 Task: Set the "Text rendering module" for on-screen display to "Automatic ".
Action: Mouse moved to (97, 10)
Screenshot: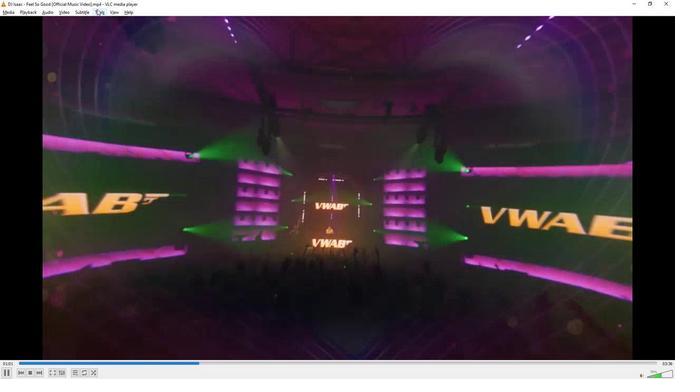 
Action: Mouse pressed left at (97, 10)
Screenshot: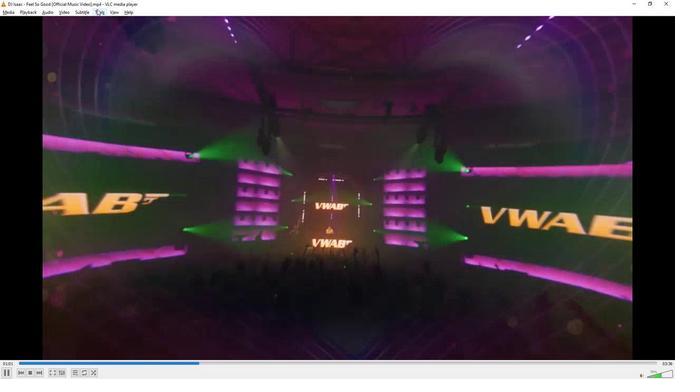 
Action: Mouse moved to (109, 95)
Screenshot: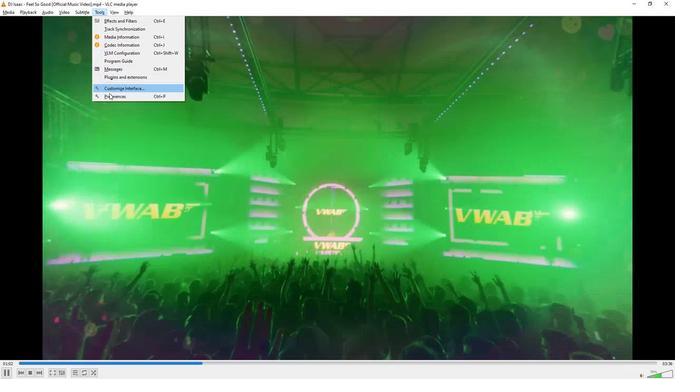 
Action: Mouse pressed left at (109, 95)
Screenshot: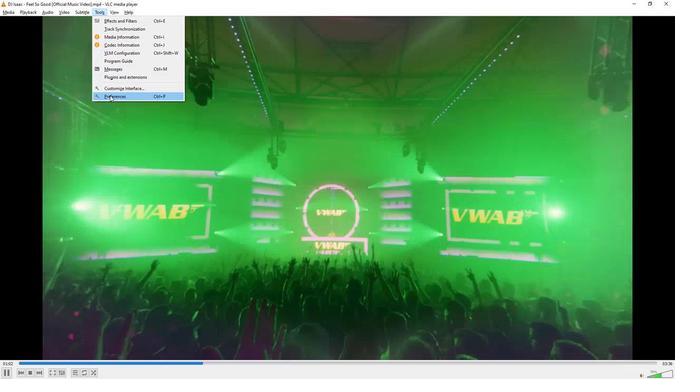 
Action: Mouse moved to (131, 305)
Screenshot: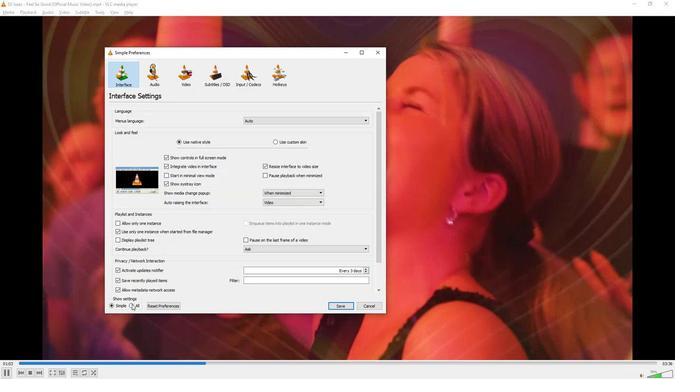 
Action: Mouse pressed left at (131, 305)
Screenshot: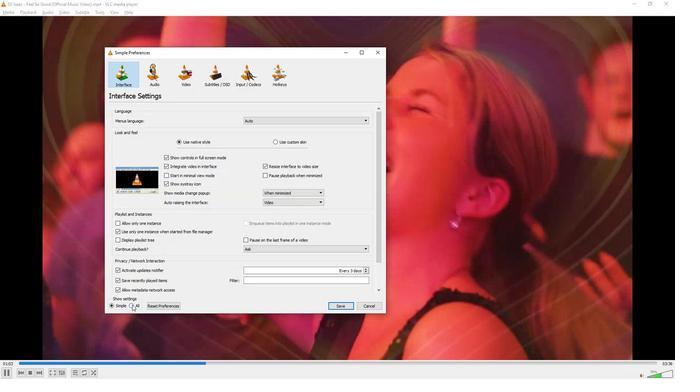
Action: Mouse moved to (139, 216)
Screenshot: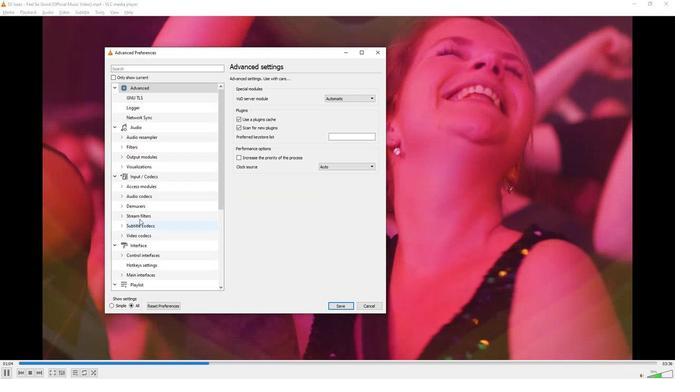 
Action: Mouse scrolled (139, 216) with delta (0, 0)
Screenshot: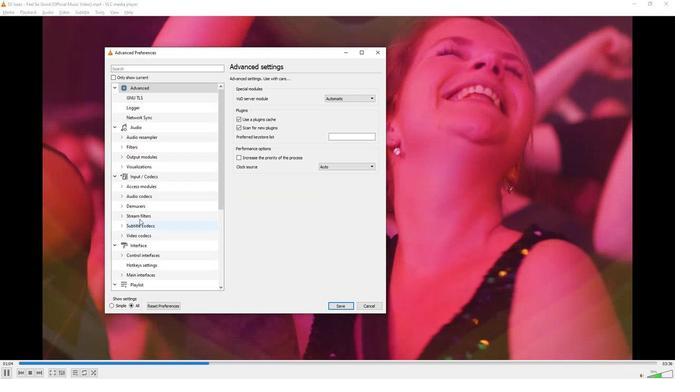 
Action: Mouse scrolled (139, 216) with delta (0, 0)
Screenshot: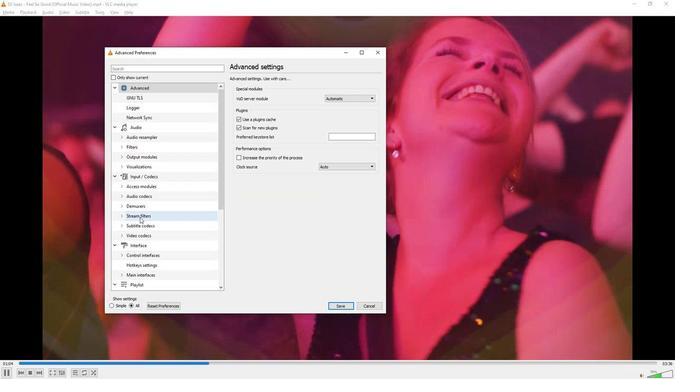
Action: Mouse scrolled (139, 216) with delta (0, 0)
Screenshot: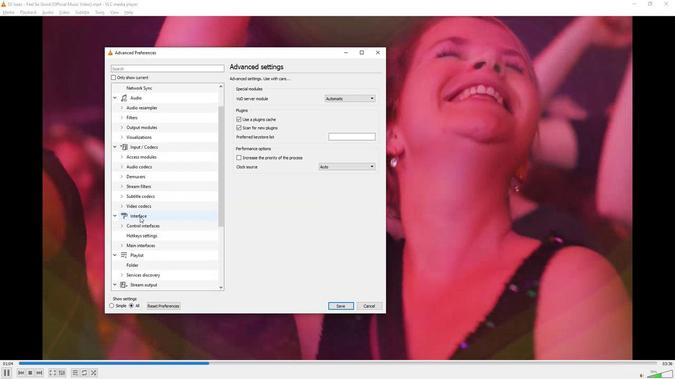 
Action: Mouse moved to (139, 216)
Screenshot: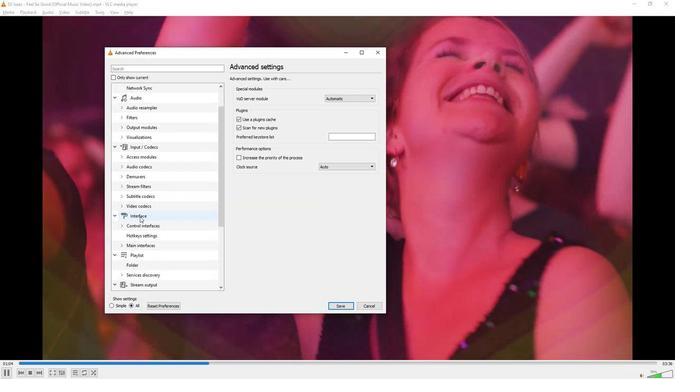 
Action: Mouse scrolled (139, 216) with delta (0, 0)
Screenshot: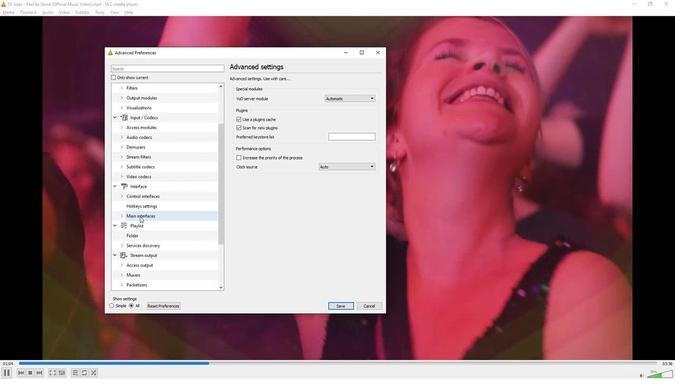 
Action: Mouse scrolled (139, 216) with delta (0, 0)
Screenshot: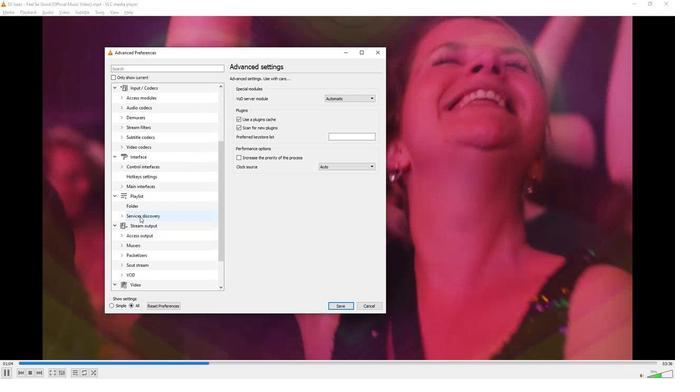 
Action: Mouse scrolled (139, 216) with delta (0, 0)
Screenshot: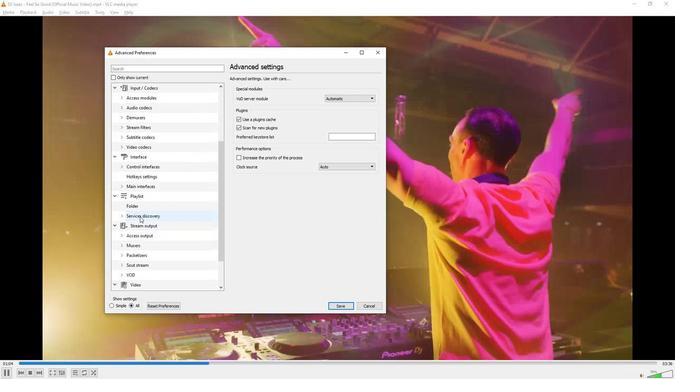 
Action: Mouse scrolled (139, 216) with delta (0, 0)
Screenshot: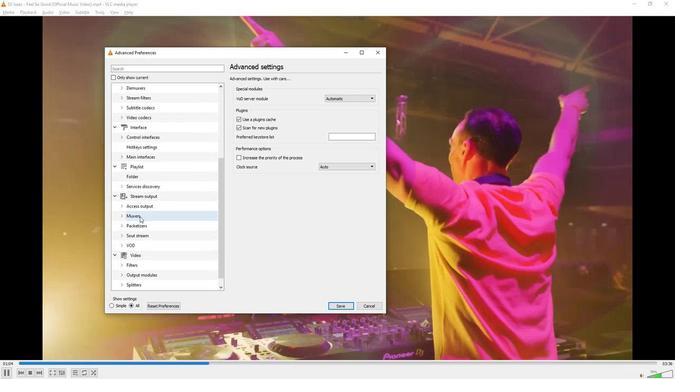 
Action: Mouse moved to (138, 286)
Screenshot: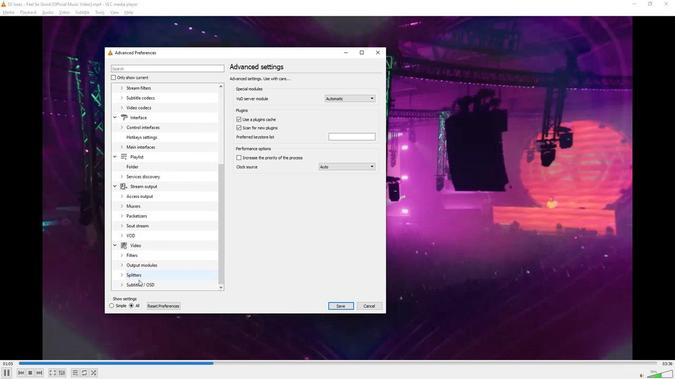 
Action: Mouse pressed left at (138, 286)
Screenshot: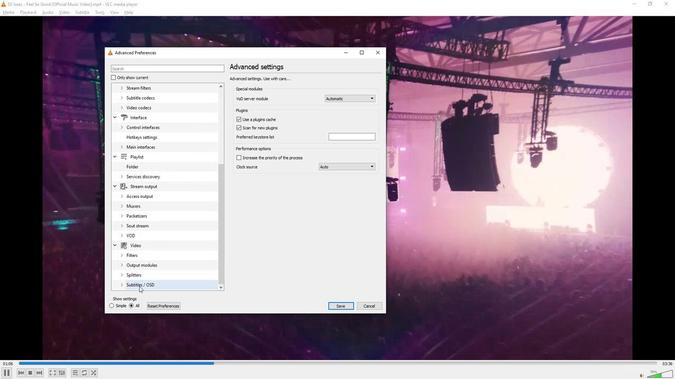 
Action: Mouse moved to (334, 114)
Screenshot: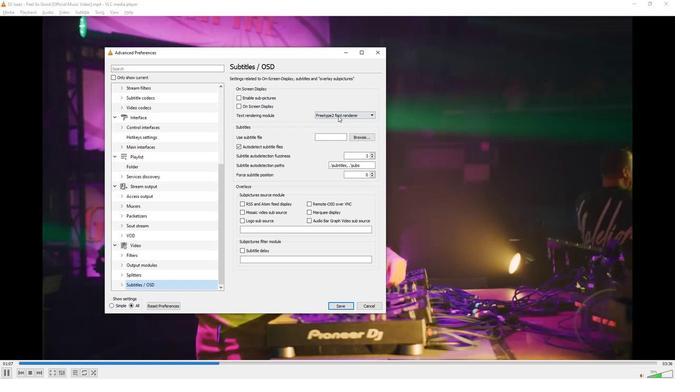 
Action: Mouse pressed left at (334, 114)
Screenshot: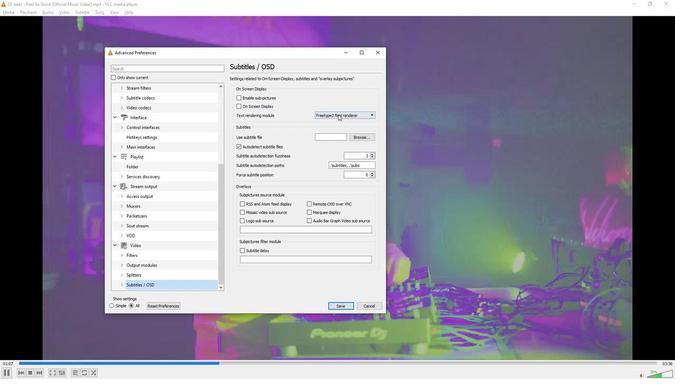 
Action: Mouse moved to (328, 120)
Screenshot: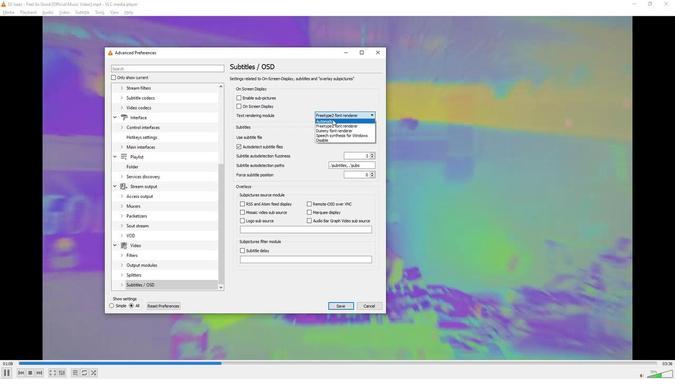 
Action: Mouse pressed left at (328, 120)
Screenshot: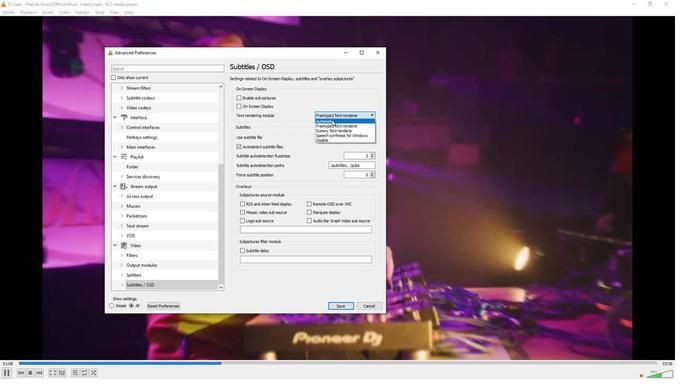 
Action: Mouse moved to (300, 131)
Screenshot: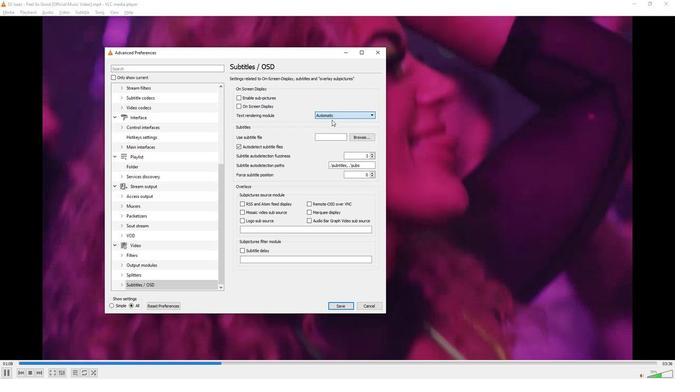 
